 Task: Use Perspectives Long Effect in this video Movie B.mp4
Action: Mouse moved to (323, 128)
Screenshot: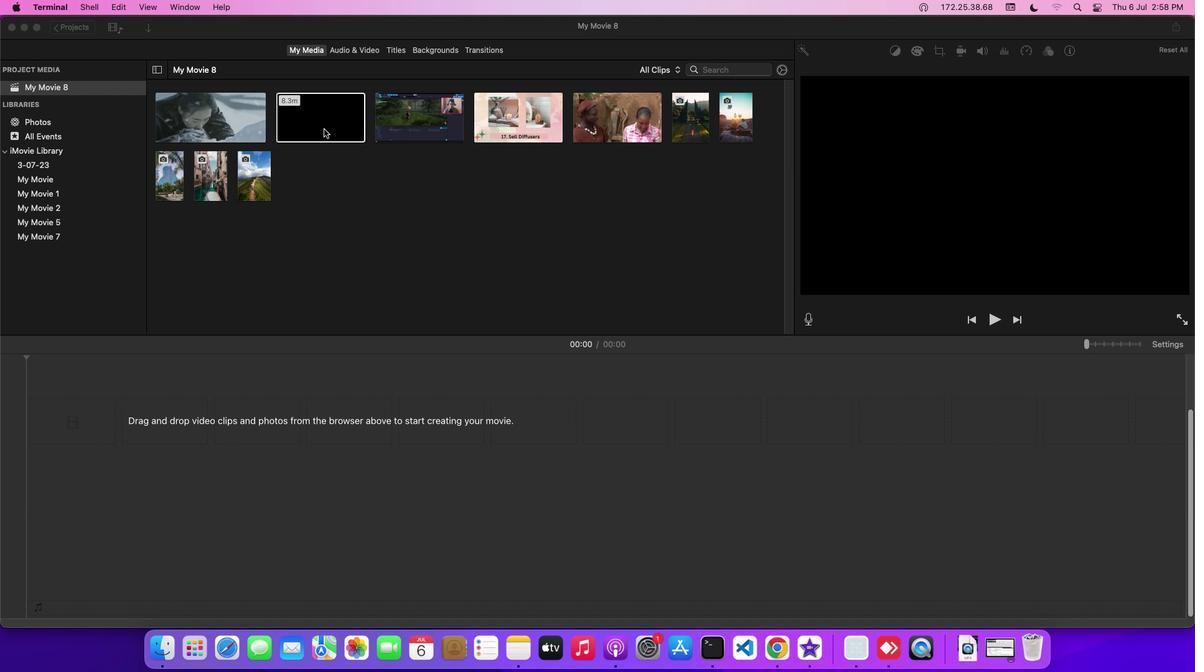 
Action: Mouse pressed left at (323, 128)
Screenshot: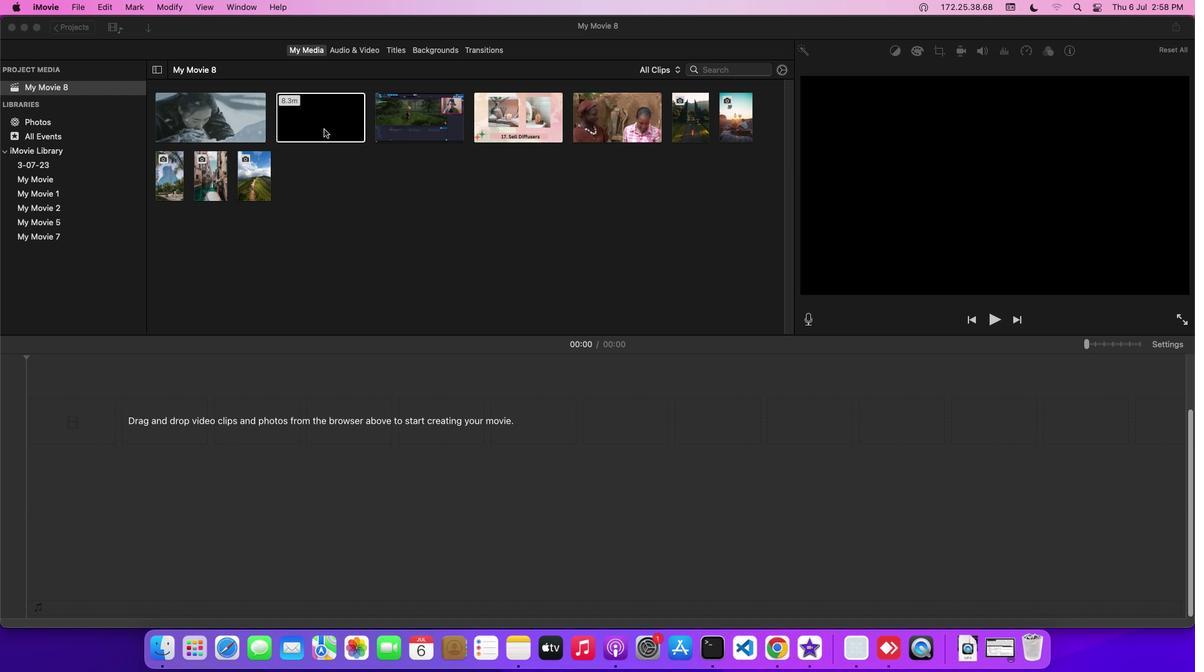 
Action: Mouse moved to (355, 47)
Screenshot: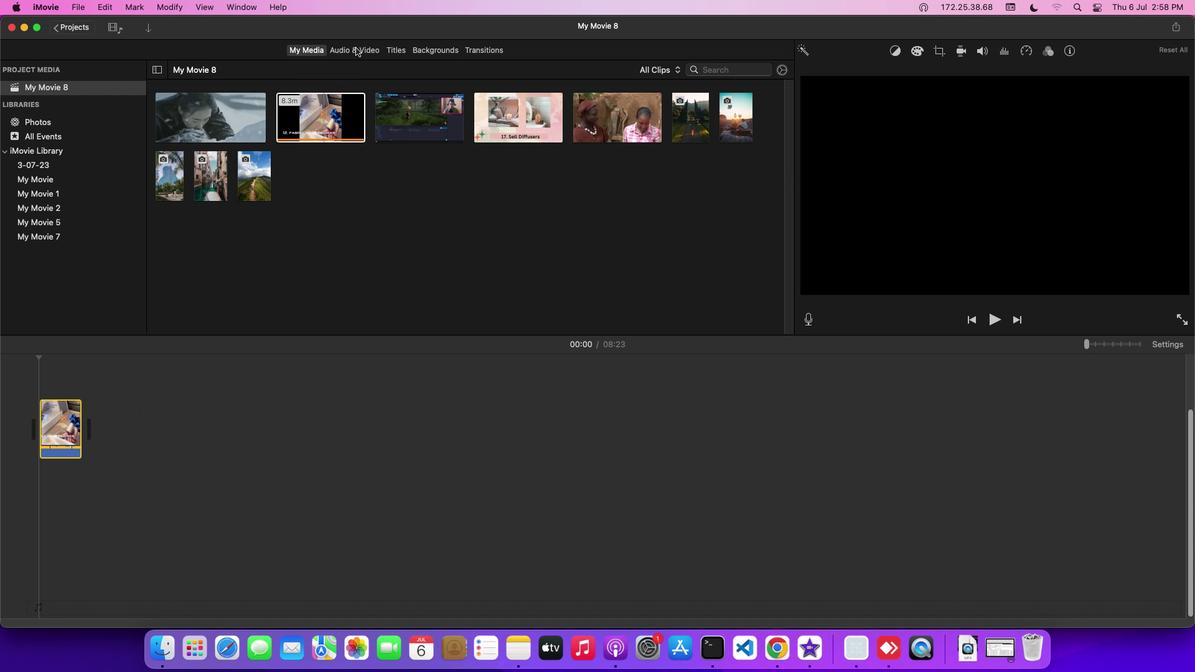 
Action: Mouse pressed left at (355, 47)
Screenshot: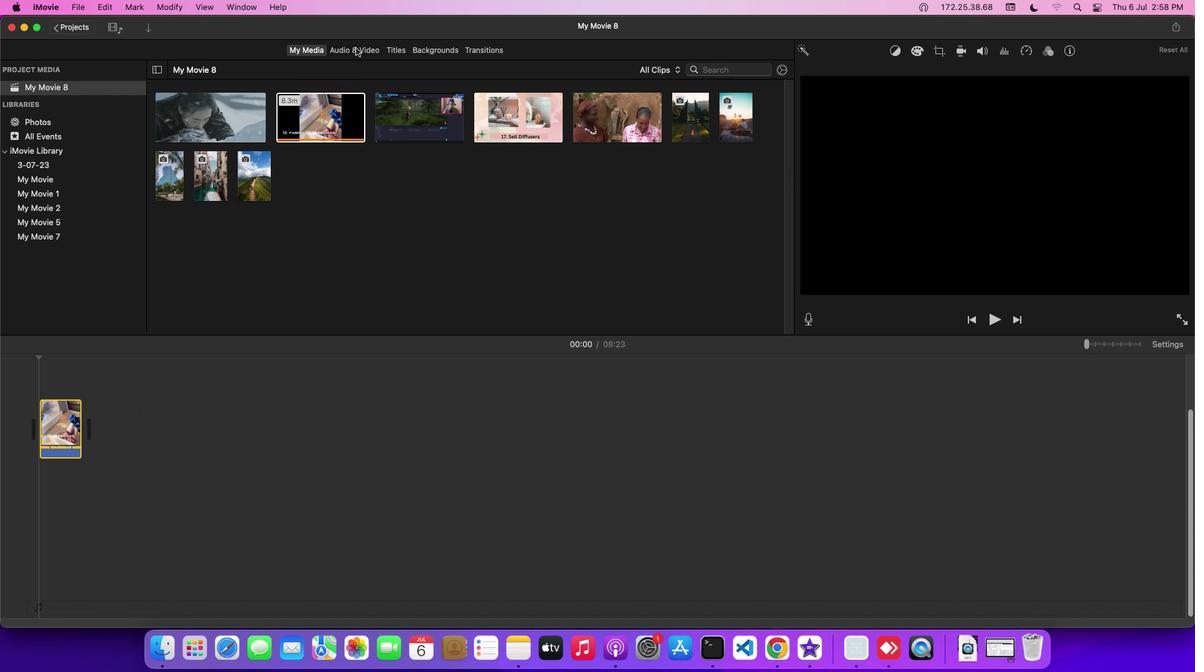 
Action: Mouse moved to (81, 122)
Screenshot: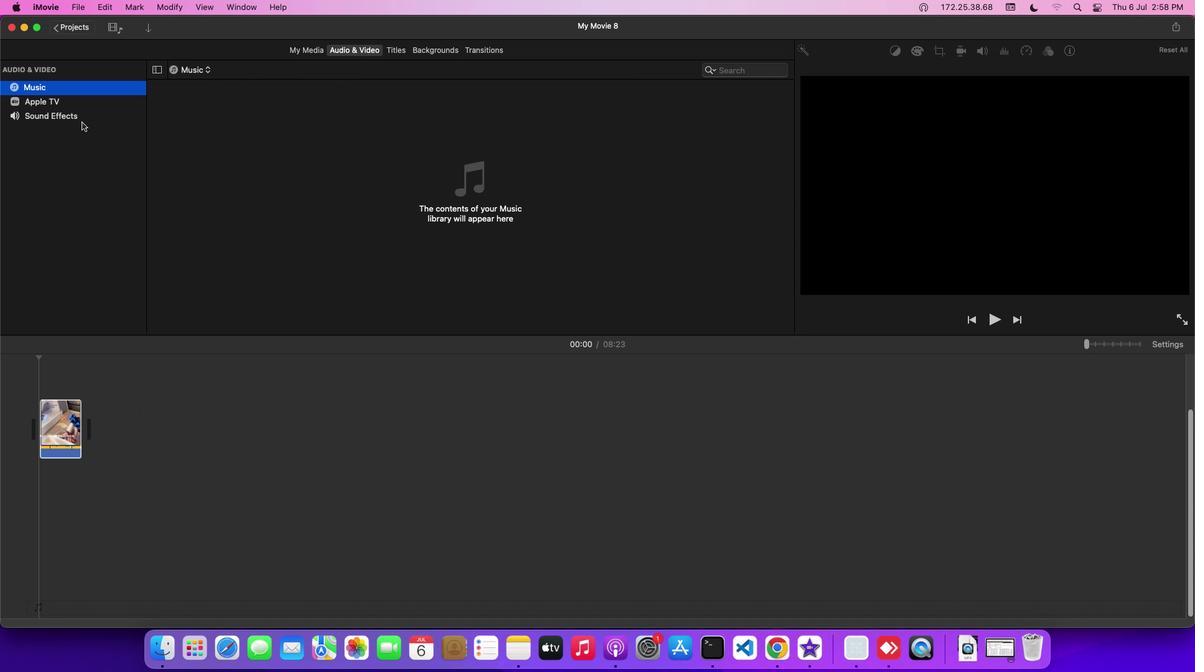 
Action: Mouse pressed left at (81, 122)
Screenshot: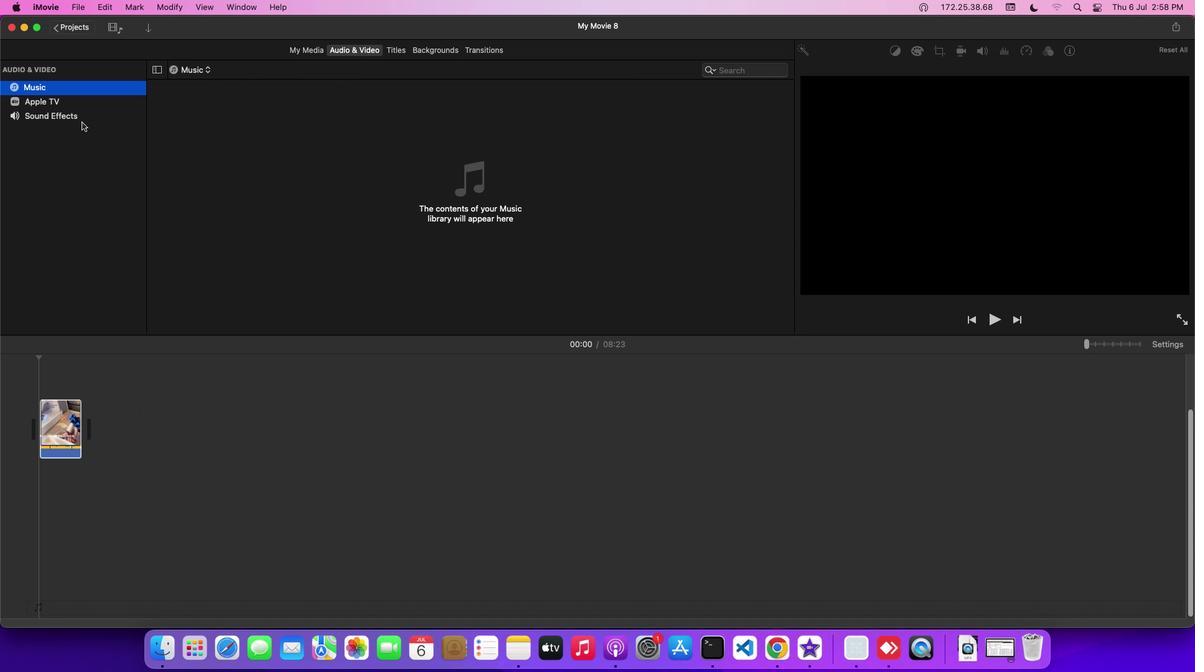 
Action: Mouse moved to (232, 192)
Screenshot: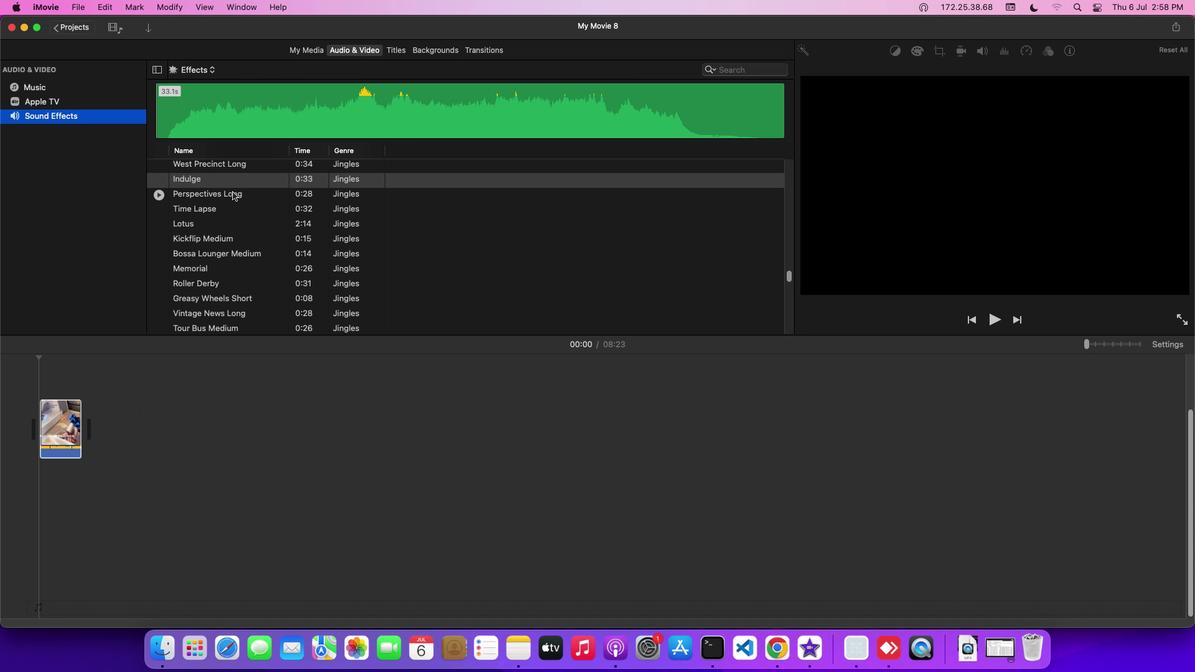 
Action: Mouse pressed left at (232, 192)
Screenshot: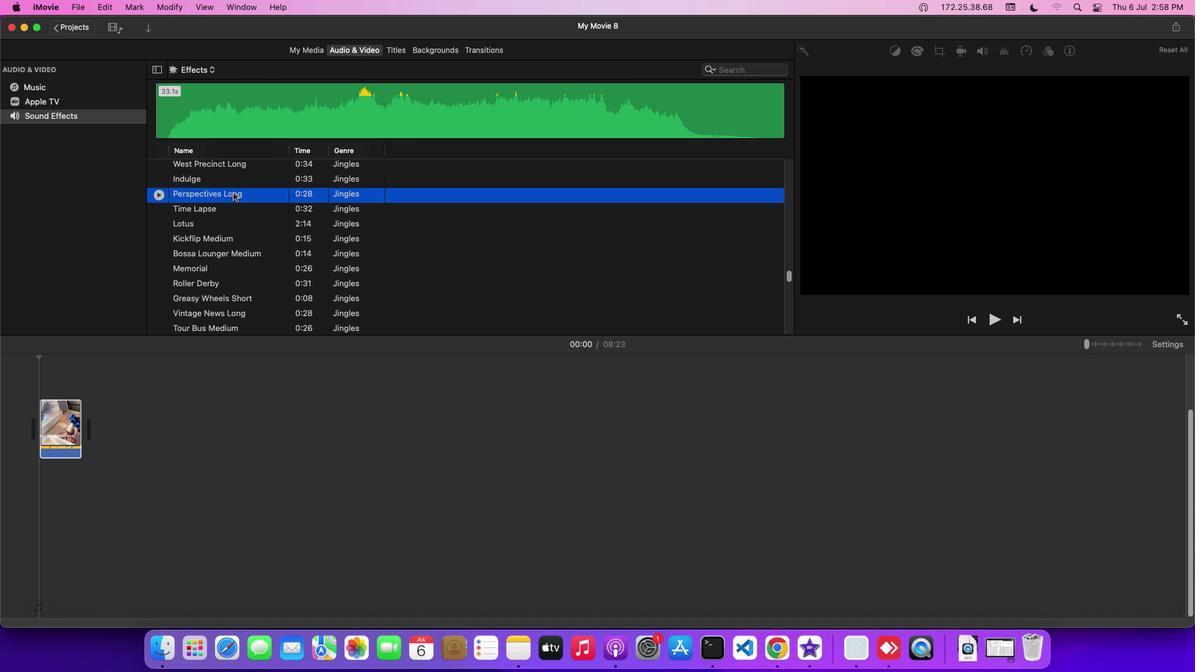 
Action: Mouse moved to (234, 193)
Screenshot: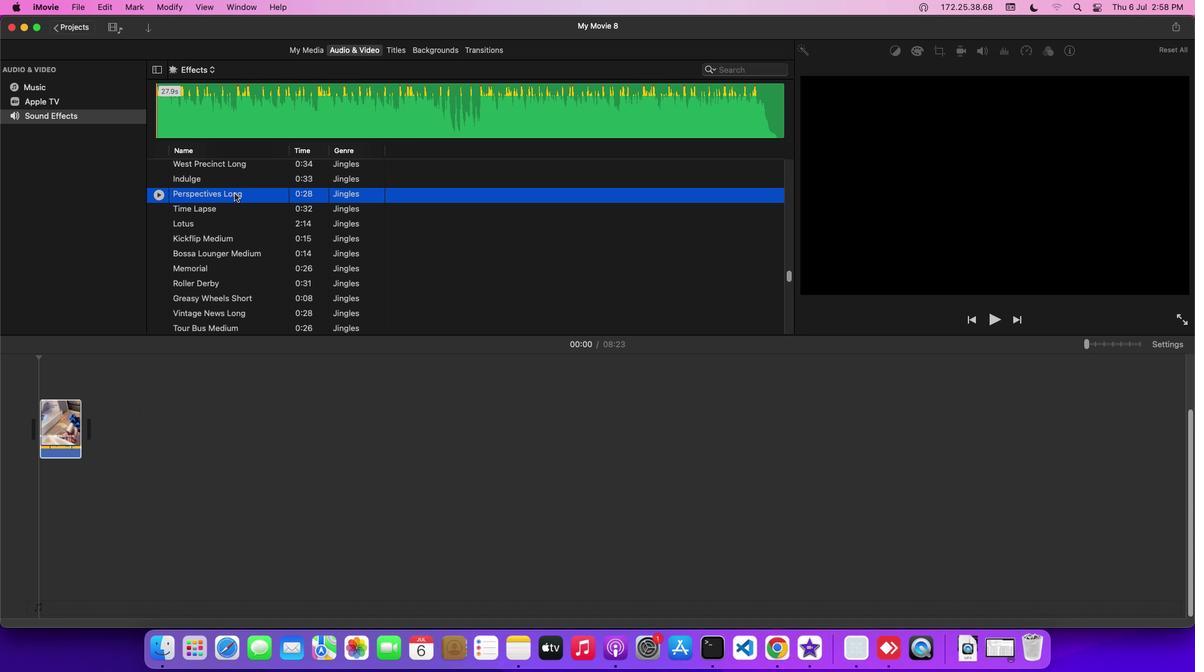 
Action: Mouse pressed left at (234, 193)
Screenshot: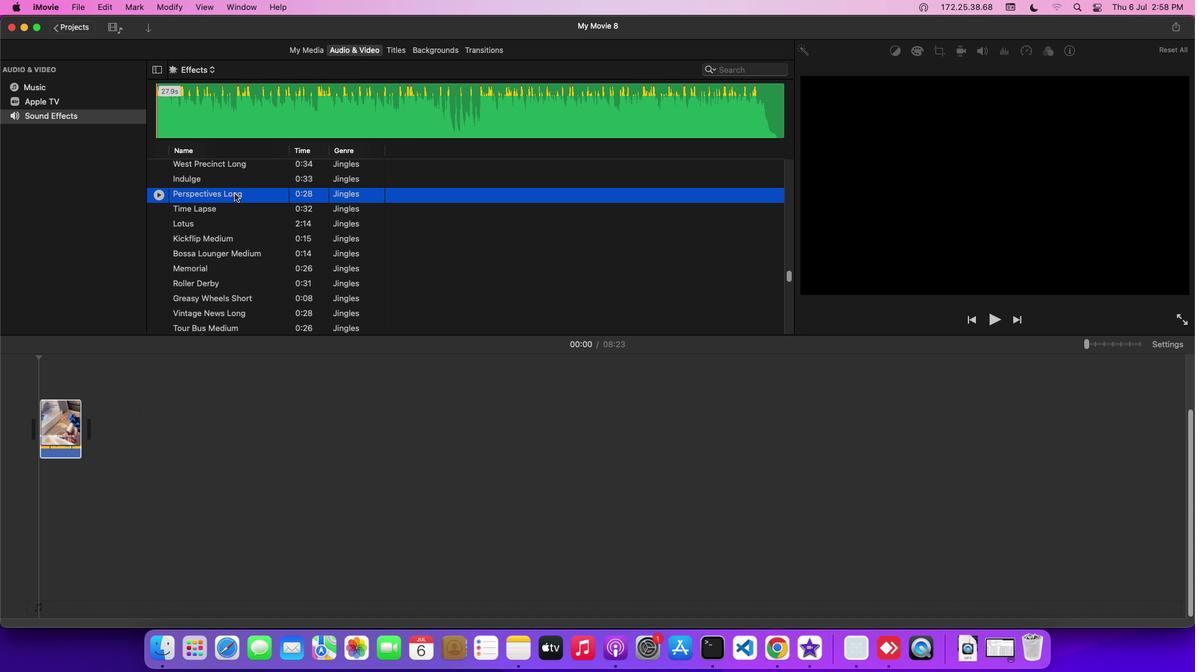 
Action: Mouse moved to (176, 441)
Screenshot: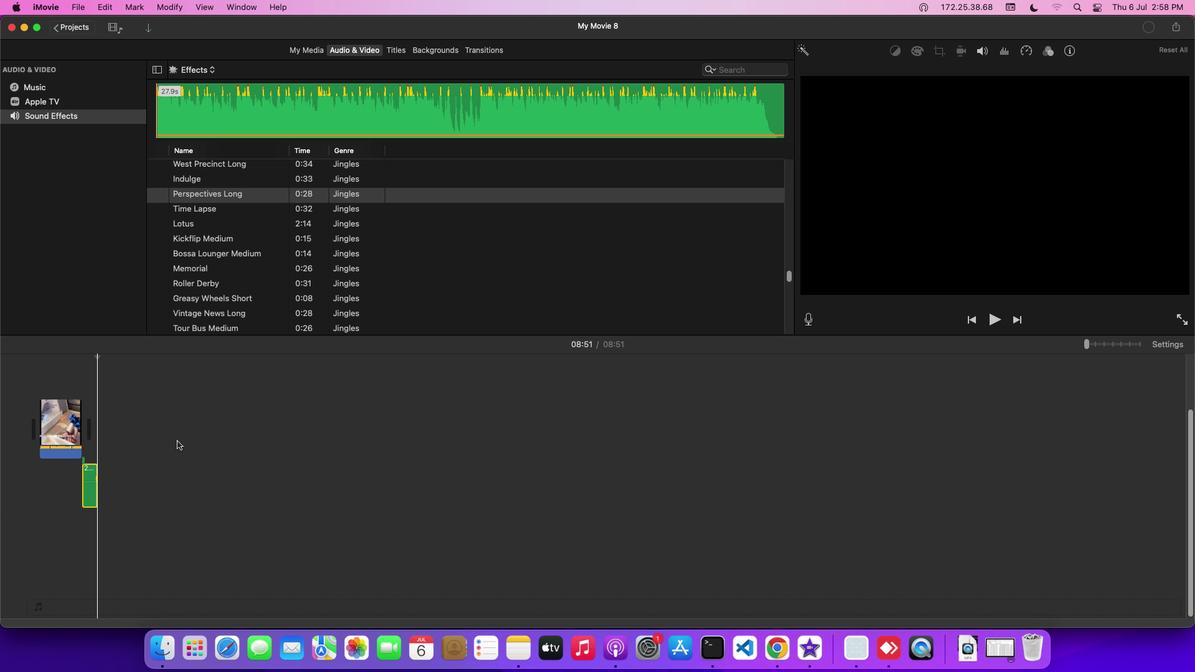 
